 Task: Add Four Sigmatic Lions Mane Mushroom Coffee-Pkt to the cart.
Action: Mouse moved to (20, 116)
Screenshot: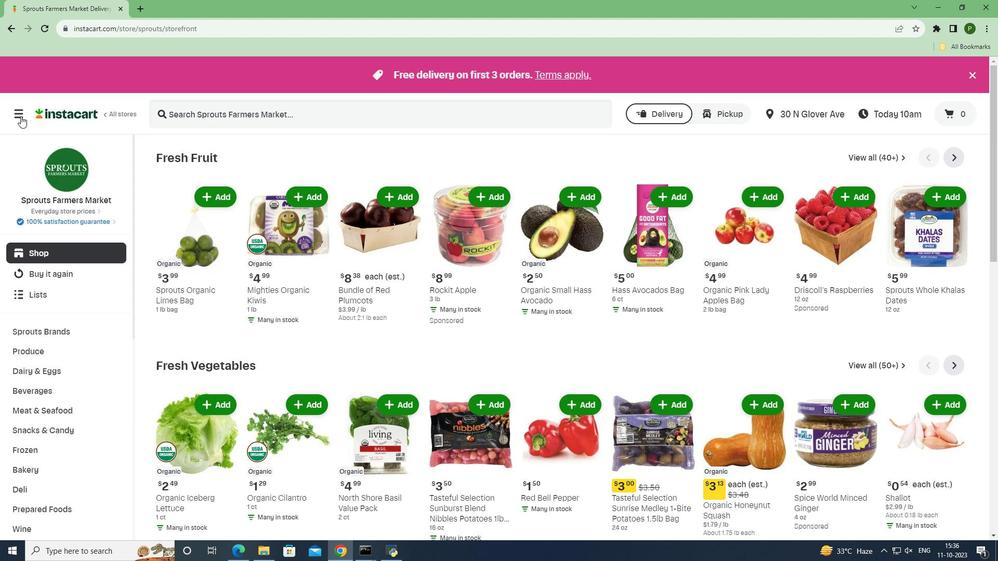 
Action: Mouse pressed left at (20, 116)
Screenshot: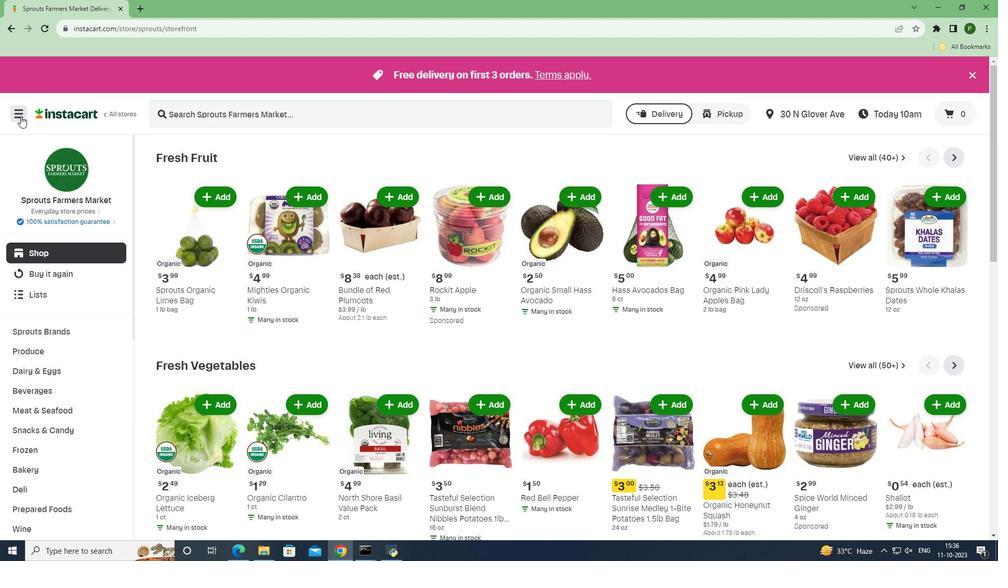 
Action: Mouse moved to (32, 275)
Screenshot: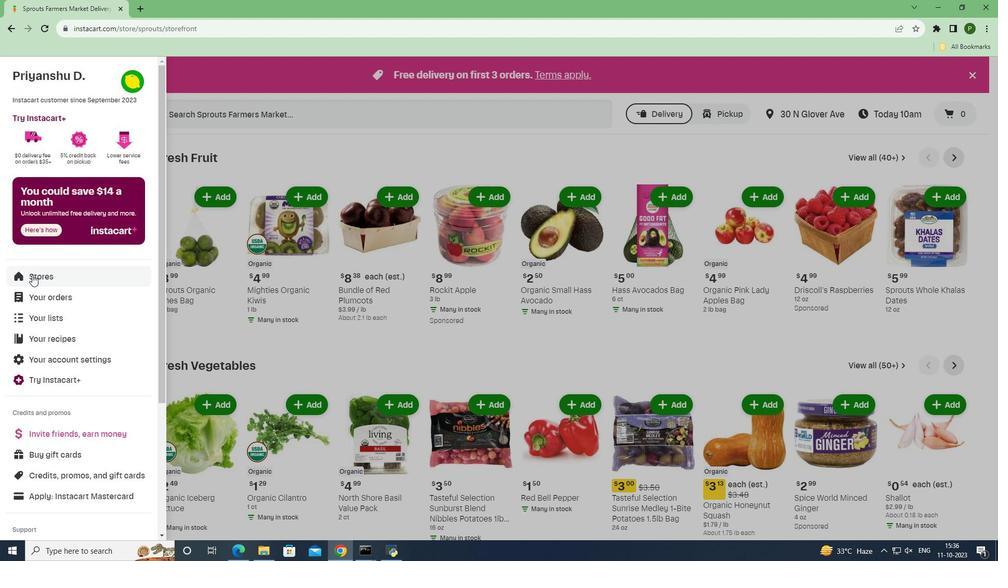 
Action: Mouse pressed left at (32, 275)
Screenshot: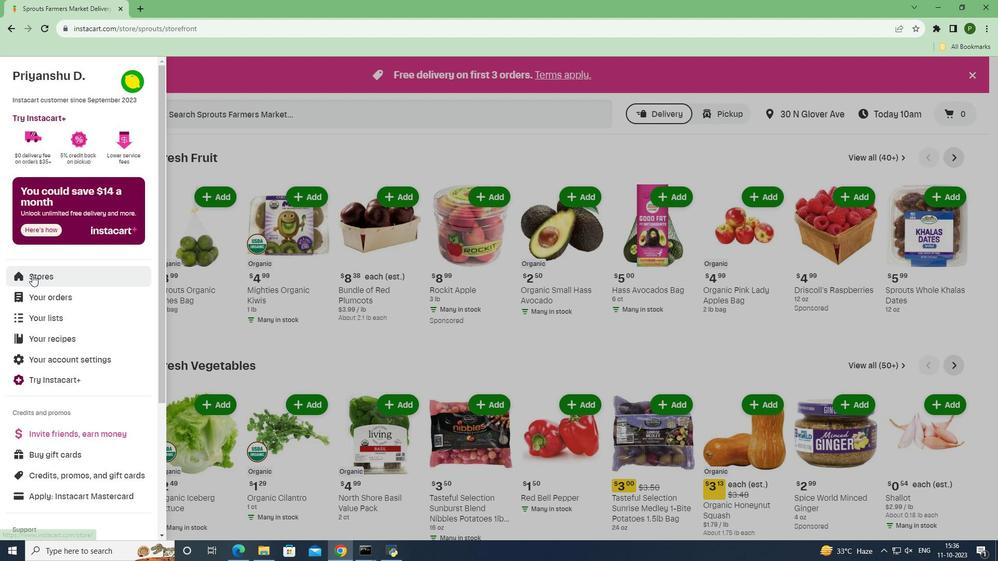 
Action: Mouse moved to (230, 116)
Screenshot: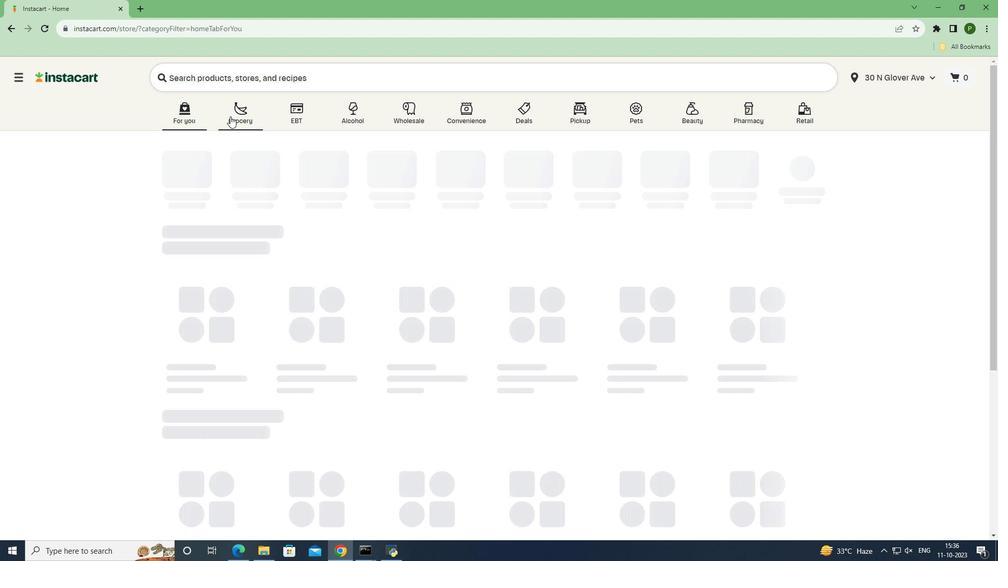 
Action: Mouse pressed left at (230, 116)
Screenshot: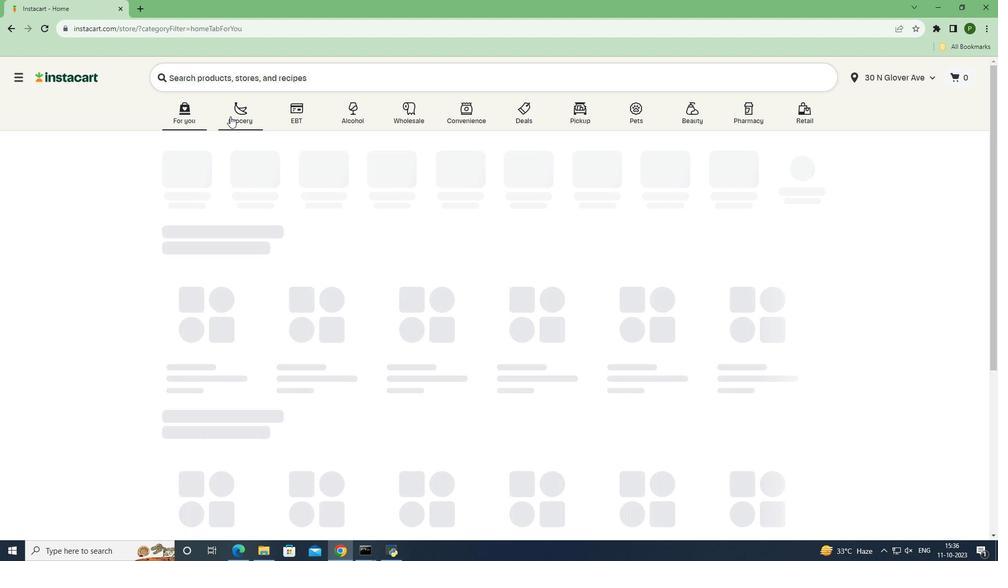 
Action: Mouse moved to (425, 247)
Screenshot: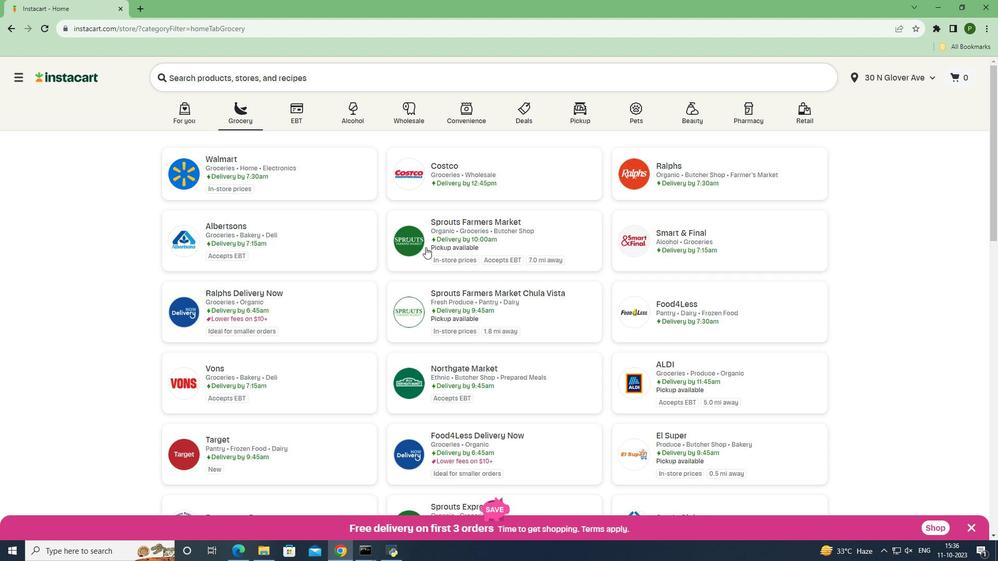 
Action: Mouse pressed left at (425, 247)
Screenshot: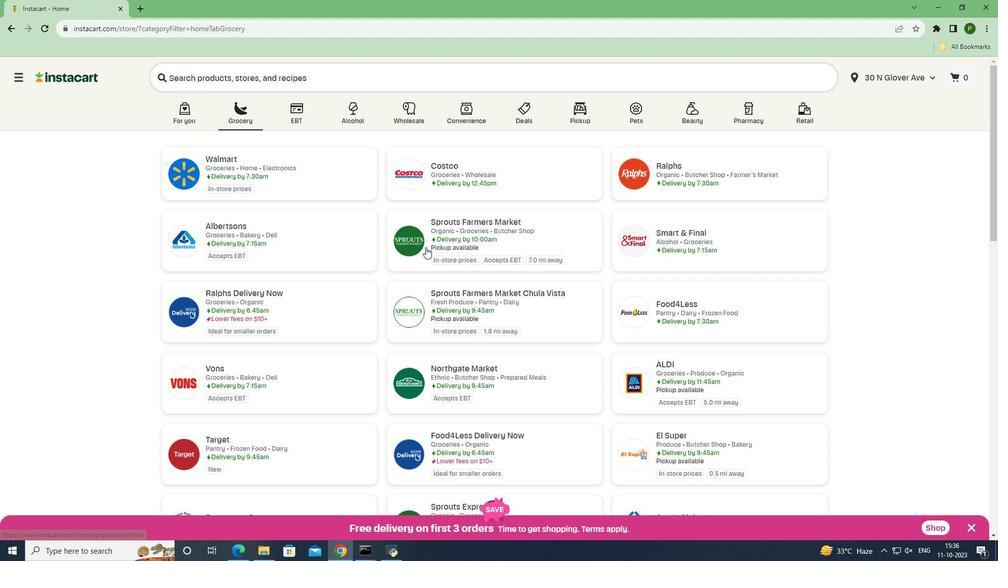 
Action: Mouse moved to (62, 392)
Screenshot: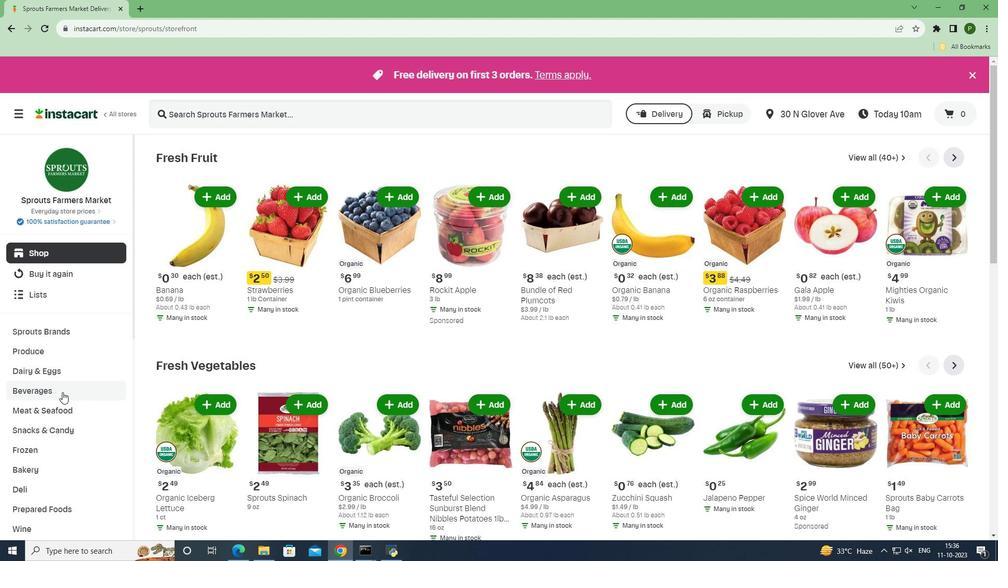 
Action: Mouse pressed left at (62, 392)
Screenshot: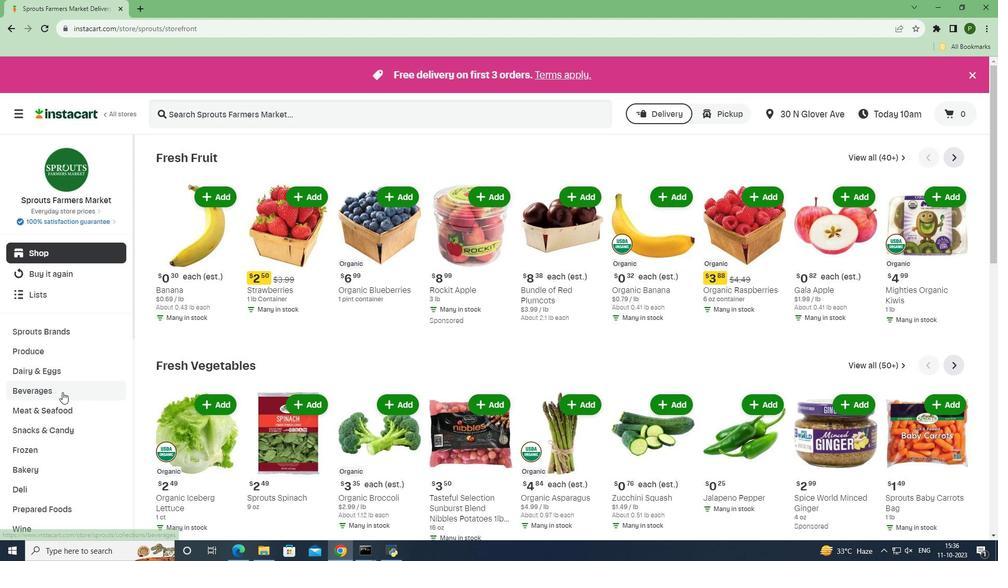 
Action: Mouse moved to (41, 448)
Screenshot: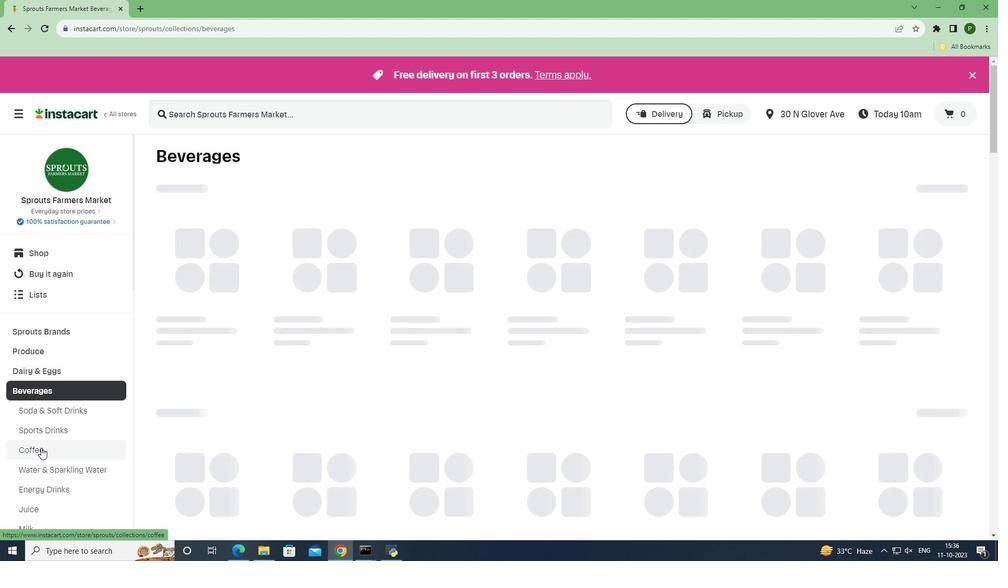 
Action: Mouse pressed left at (41, 448)
Screenshot: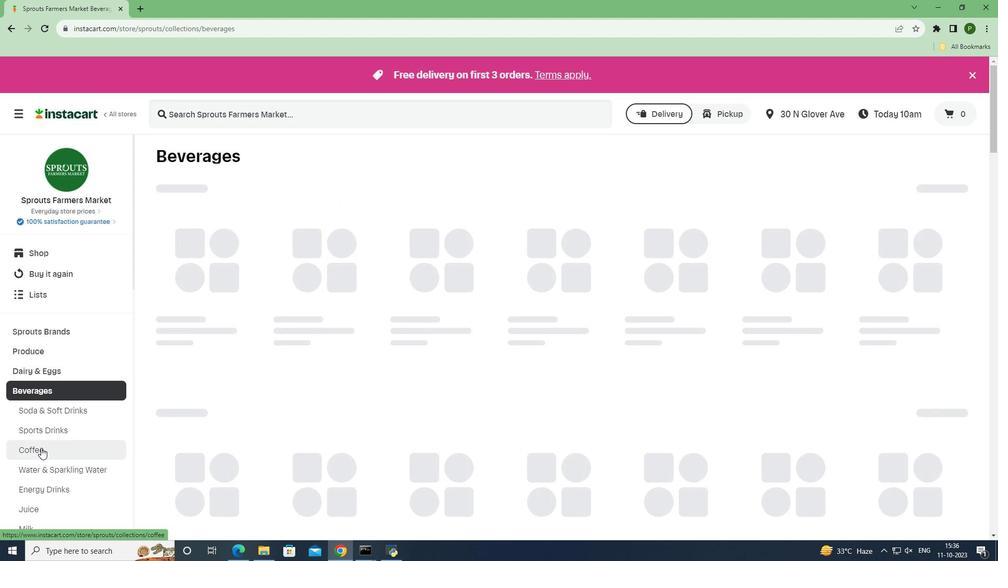 
Action: Mouse moved to (210, 109)
Screenshot: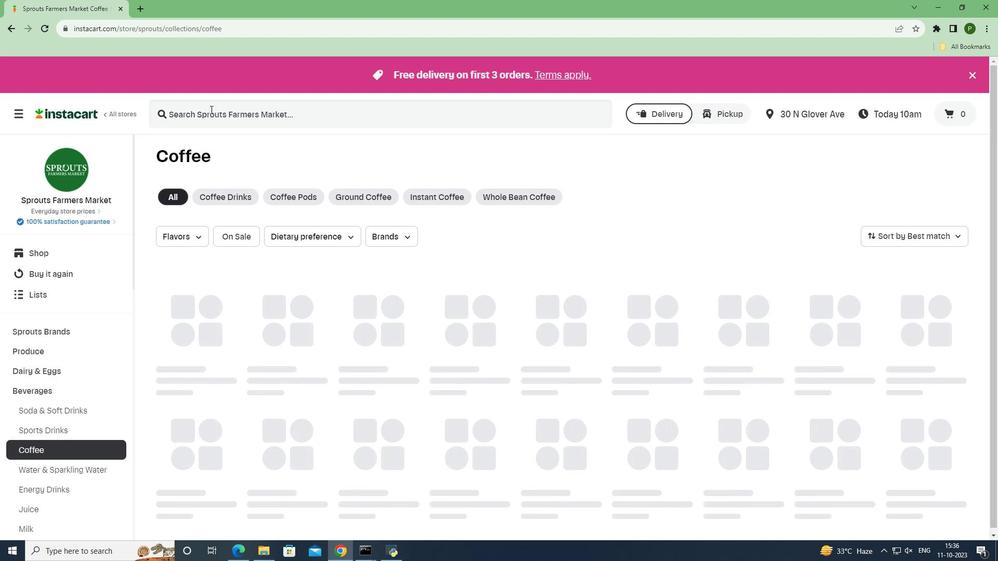 
Action: Mouse pressed left at (210, 109)
Screenshot: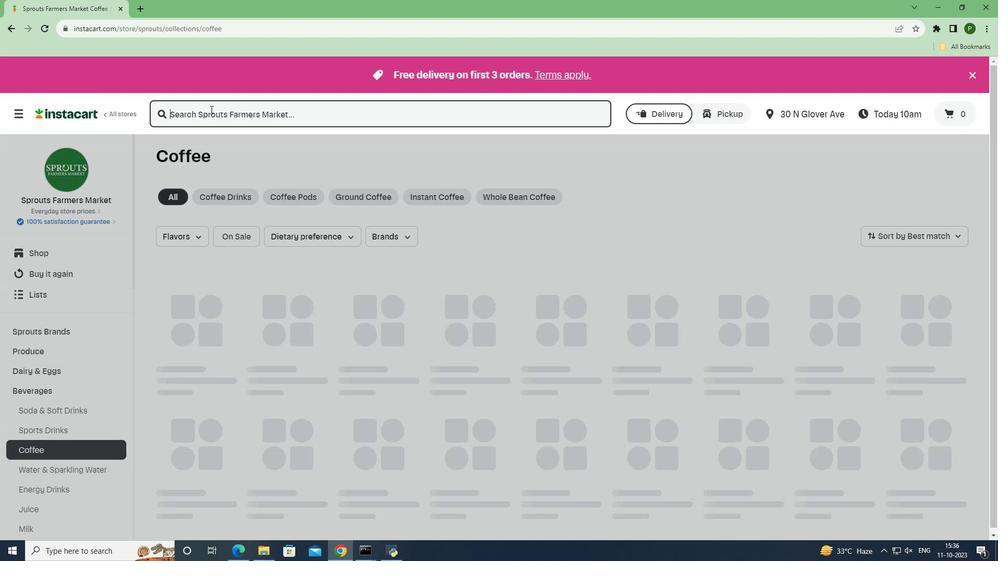 
Action: Key pressed f<Key.caps_lock>OUR<Key.space><Key.caps_lock>s<Key.caps_lock>IGMATIC<Key.space><Key.caps_lock>l<Key.caps_lock>IONS<Key.space><Key.caps_lock>m<Key.caps_lock>ANE<Key.space><Key.caps_lock>m<Key.caps_lock>USHRROM<Key.space><Key.caps_lock>c<Key.caps_lock>OFFEE-<Key.caps_lock>p<Key.caps_lock>KT<Key.space><Key.enter>
Screenshot: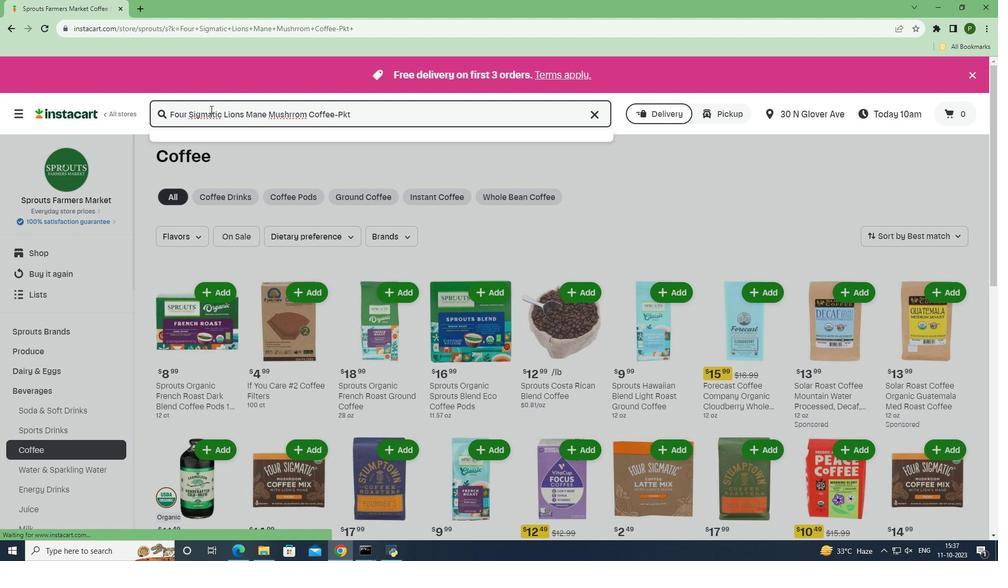 
Action: Mouse moved to (445, 211)
Screenshot: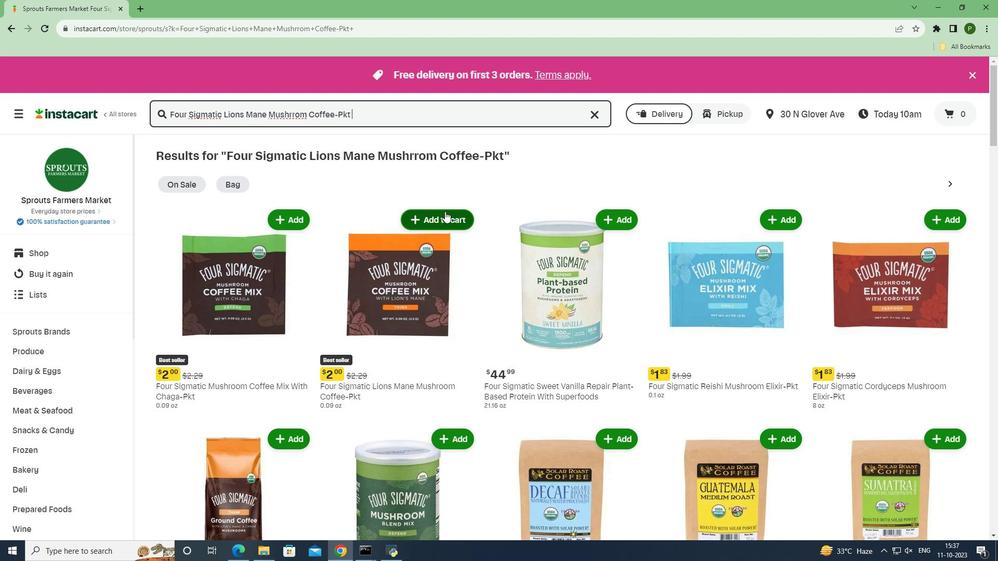 
Action: Mouse pressed left at (445, 211)
Screenshot: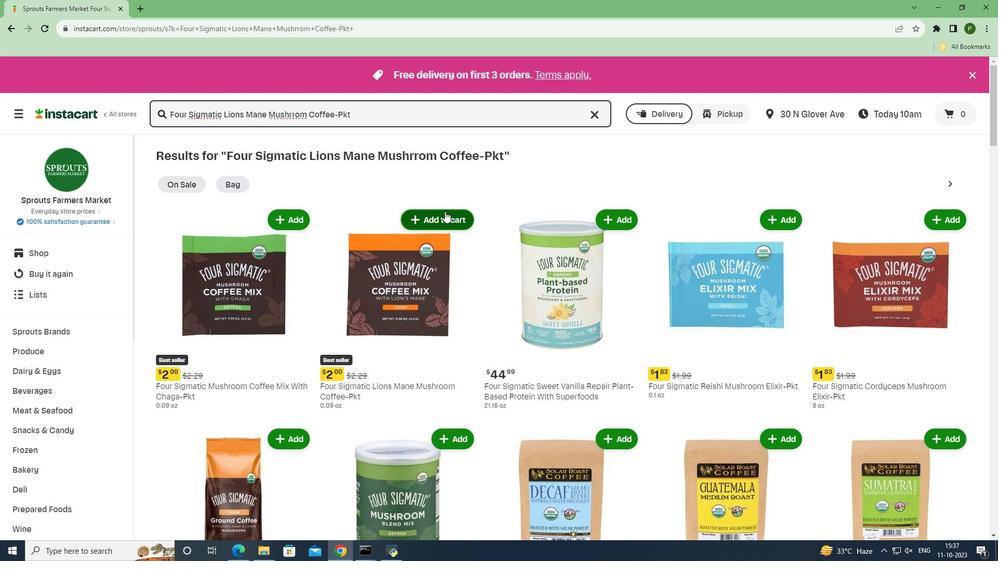 
Action: Mouse moved to (482, 277)
Screenshot: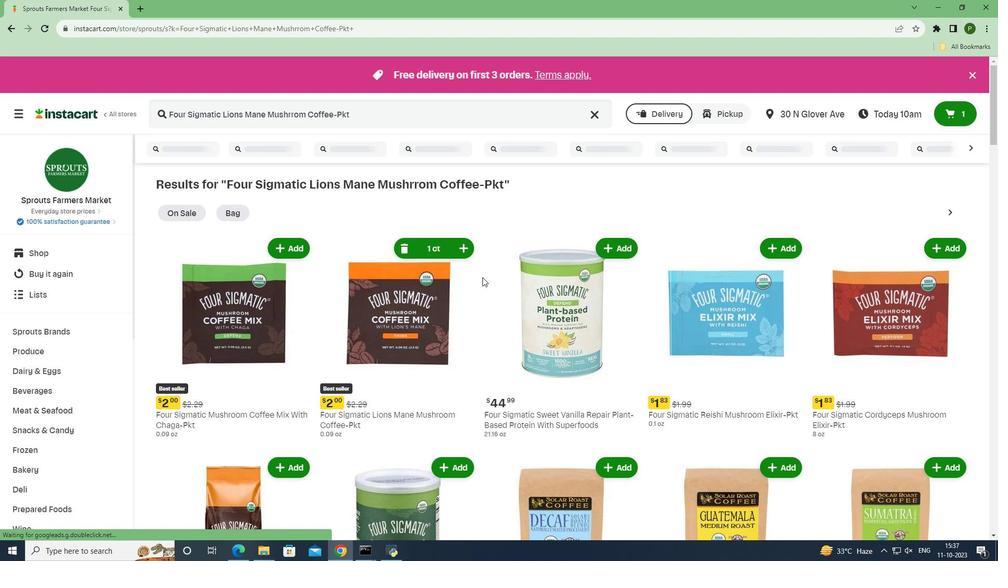 
